 Task: Add Happy Egg Organic Free Range Large Grade A Brown Eggs to the cart.
Action: Mouse moved to (53, 309)
Screenshot: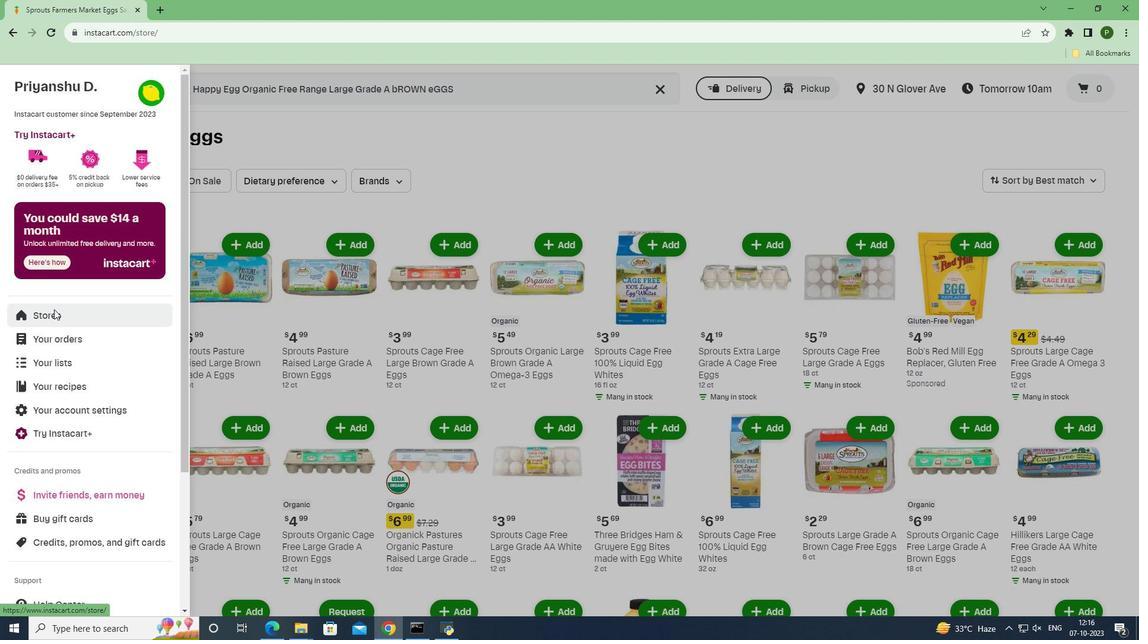 
Action: Mouse pressed left at (53, 309)
Screenshot: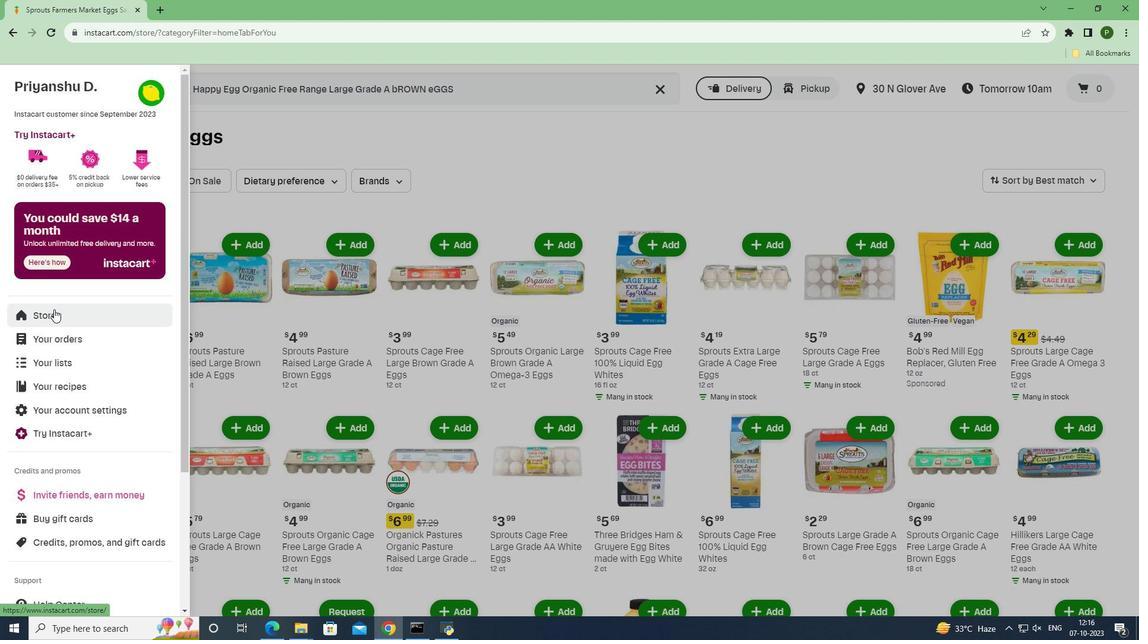
Action: Mouse moved to (268, 140)
Screenshot: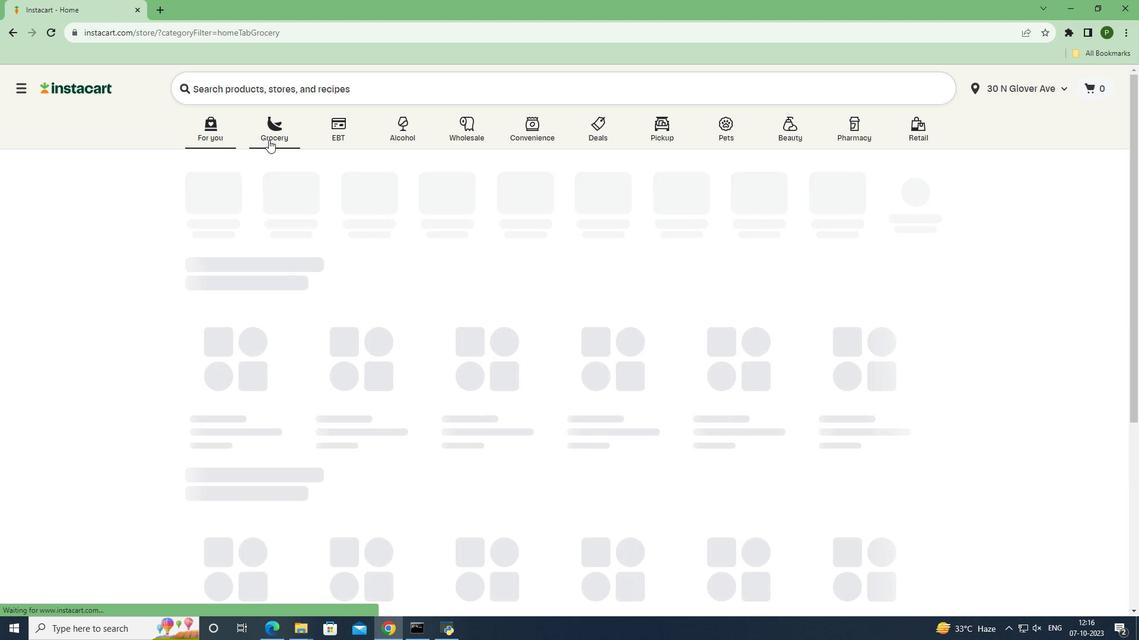 
Action: Mouse pressed left at (268, 140)
Screenshot: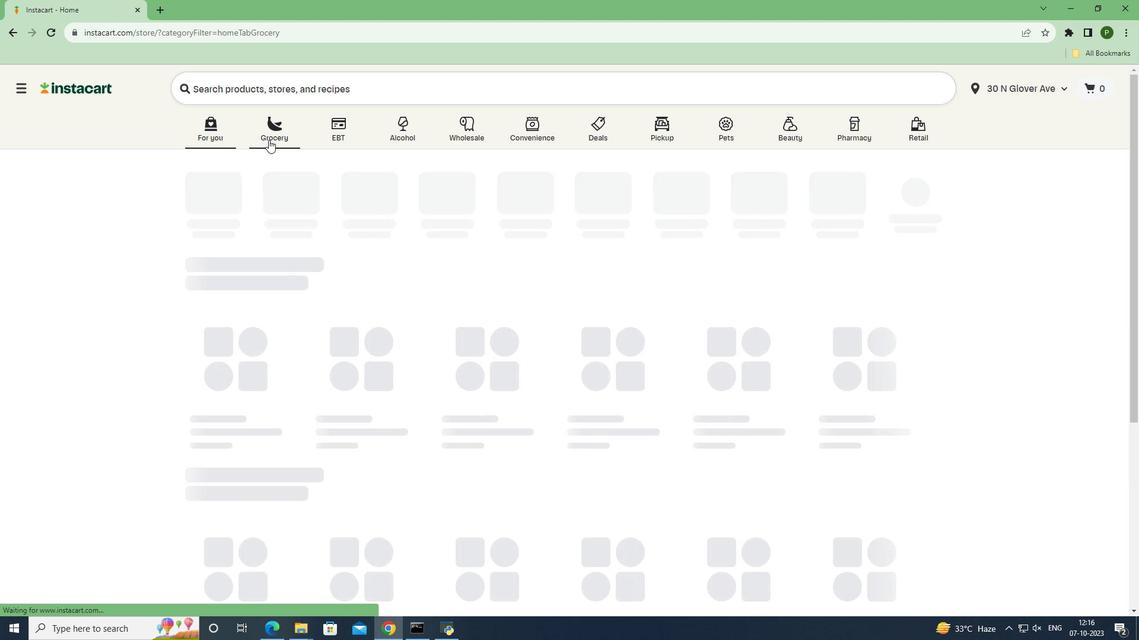 
Action: Mouse moved to (465, 272)
Screenshot: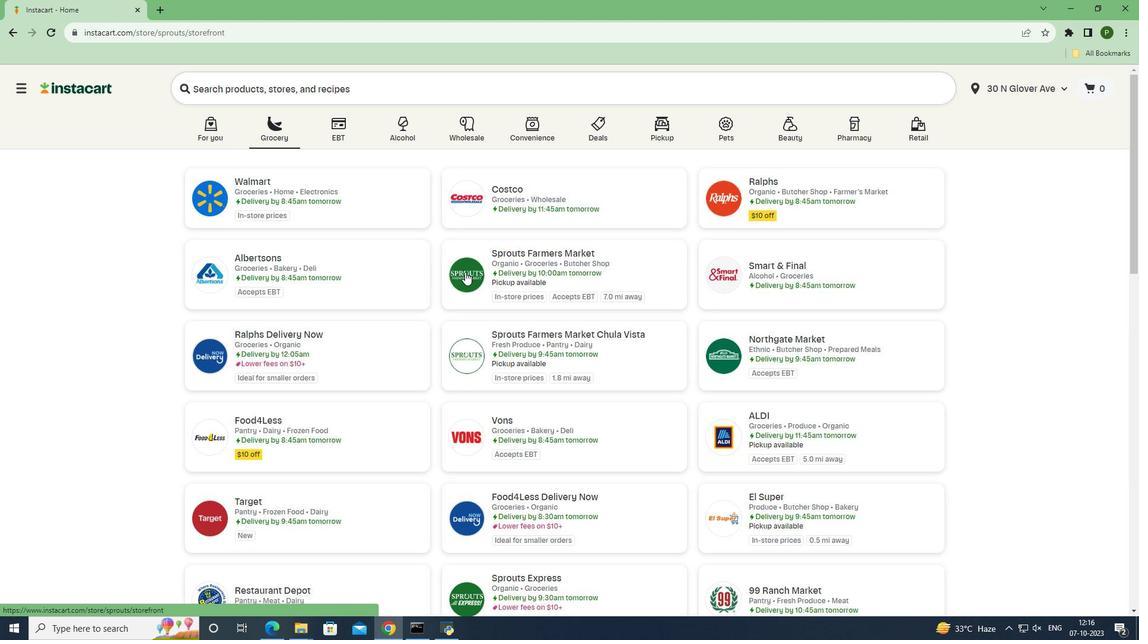 
Action: Mouse pressed left at (465, 272)
Screenshot: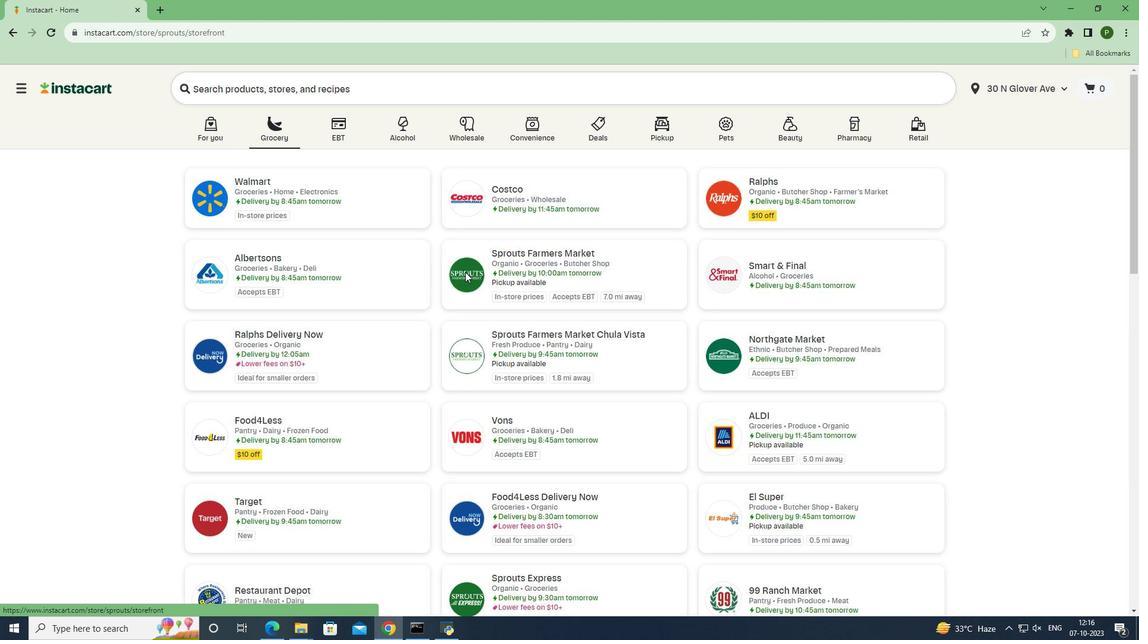 
Action: Mouse moved to (104, 383)
Screenshot: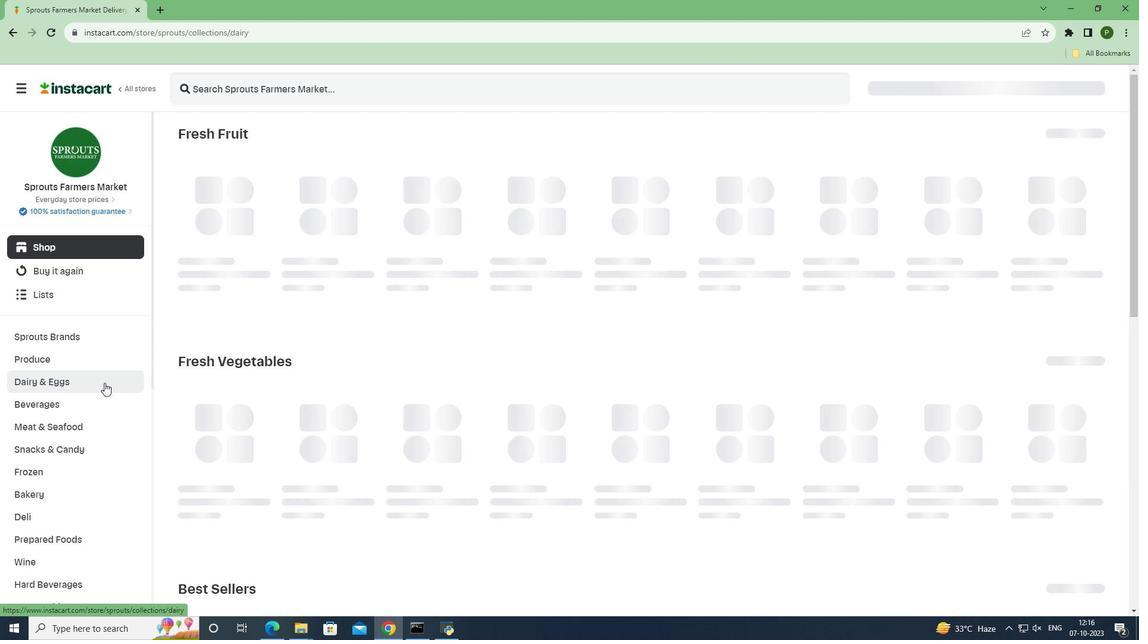 
Action: Mouse pressed left at (104, 383)
Screenshot: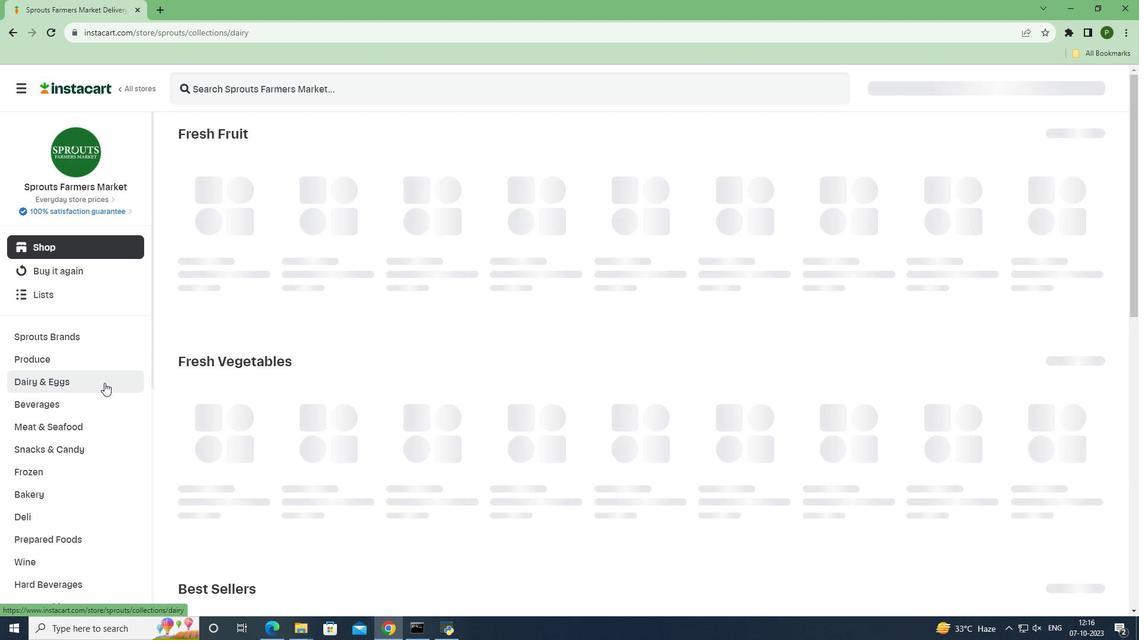 
Action: Mouse moved to (72, 448)
Screenshot: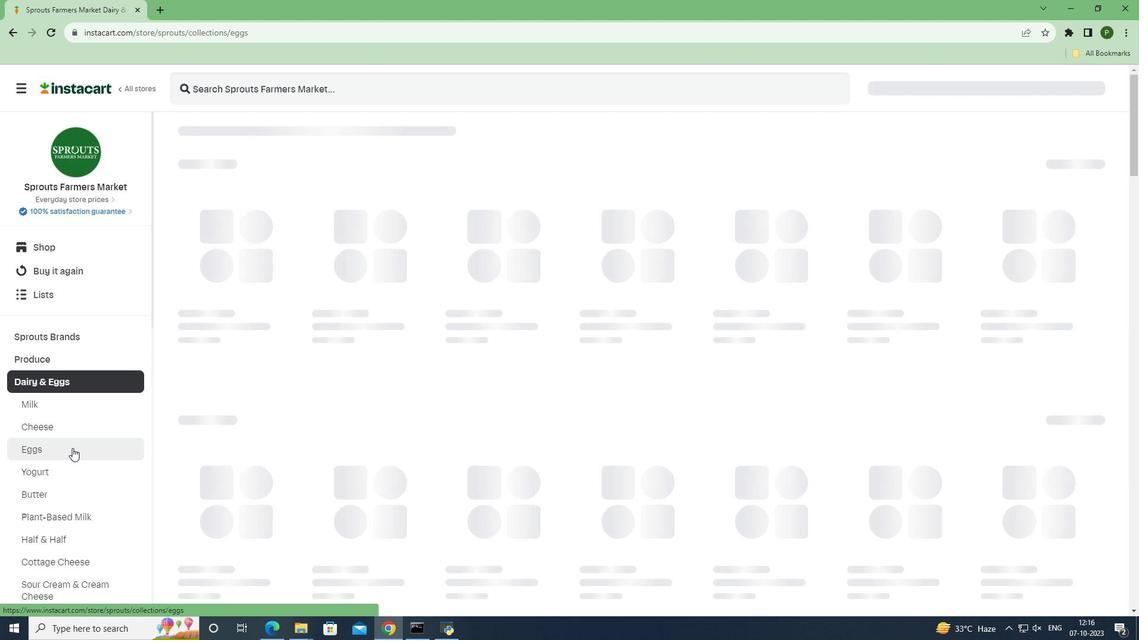 
Action: Mouse pressed left at (72, 448)
Screenshot: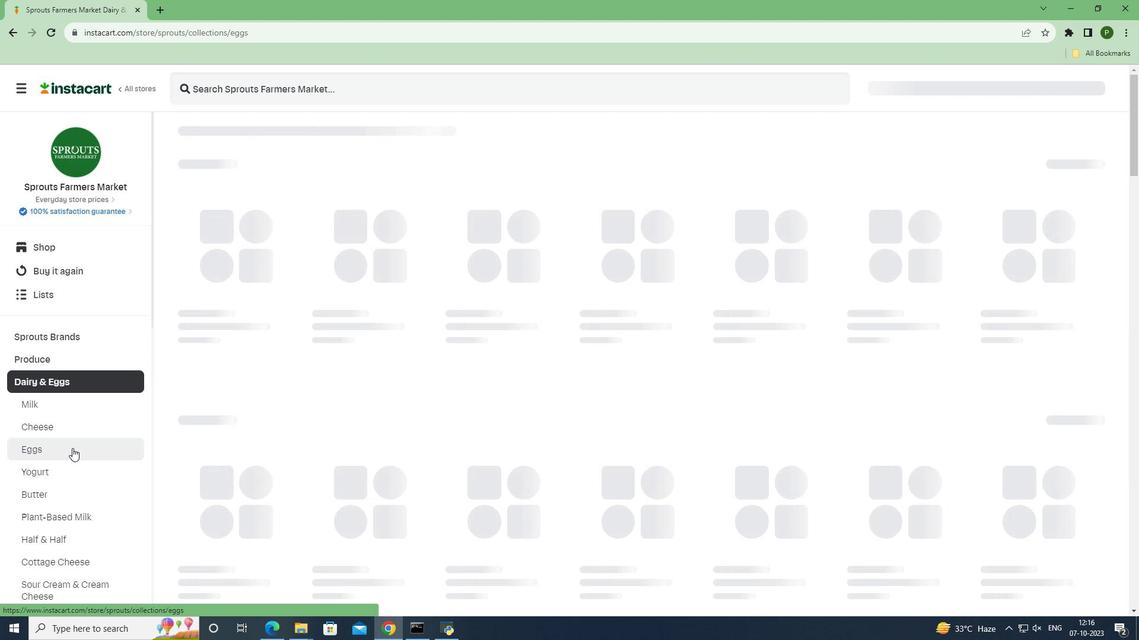 
Action: Mouse moved to (238, 83)
Screenshot: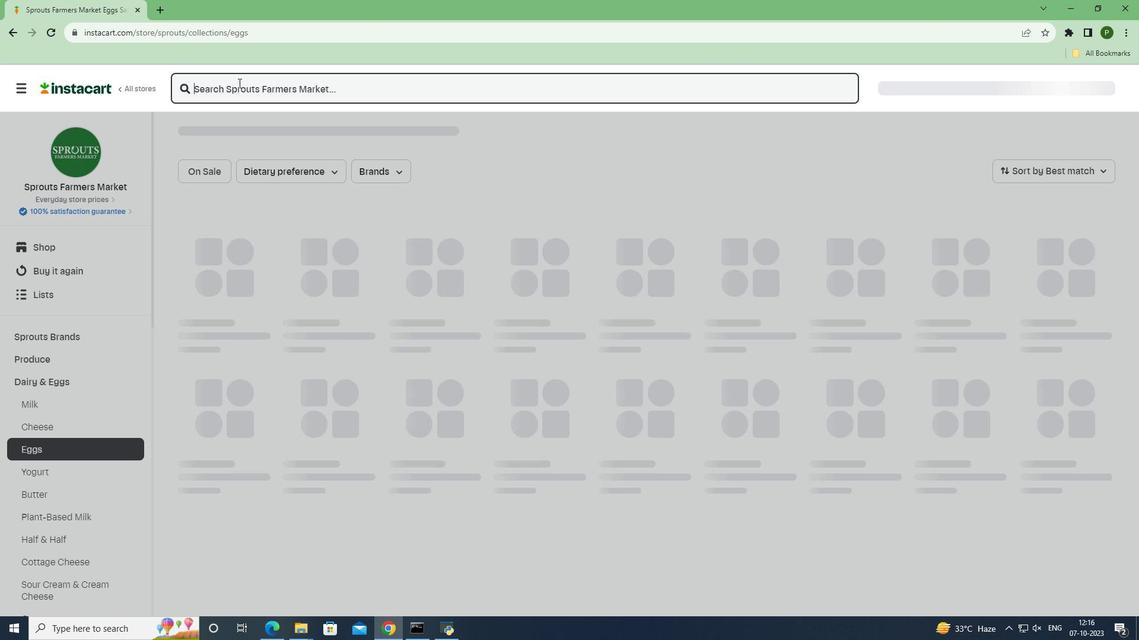 
Action: Mouse pressed left at (238, 83)
Screenshot: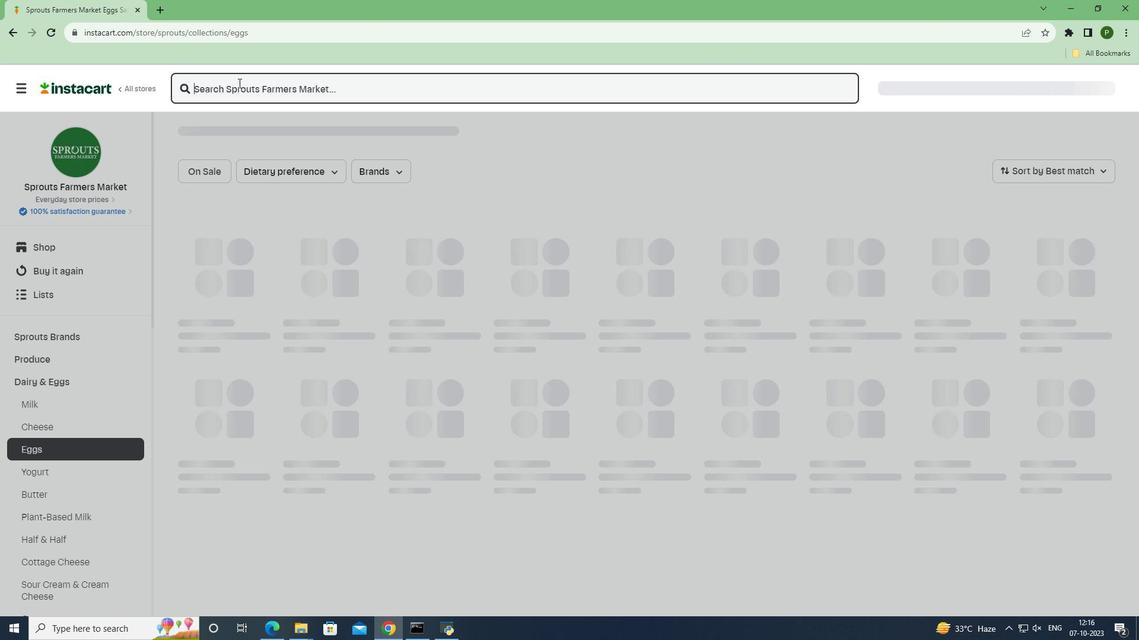 
Action: Key pressed <Key.caps_lock><Key.caps_lock>h<Key.caps_lock>APPY<Key.space><Key.caps_lock>e<Key.caps_lock>GGS<Key.backspace><Key.space><Key.caps_lock>o<Key.caps_lock>RGANIC<Key.space><Key.caps_lock>f<Key.caps_lock>REE<Key.space><Key.caps_lock>r<Key.caps_lock>ANGE<Key.space><Key.caps_lock>l<Key.caps_lock>ARGE<Key.space><Key.caps_lock>g<Key.caps_lock>RADE<Key.space><Key.caps_lock>a<Key.space>b<Key.caps_lock>ROWN<Key.space><Key.caps_lock>e<Key.caps_lock>GGS<Key.space><Key.enter>
Screenshot: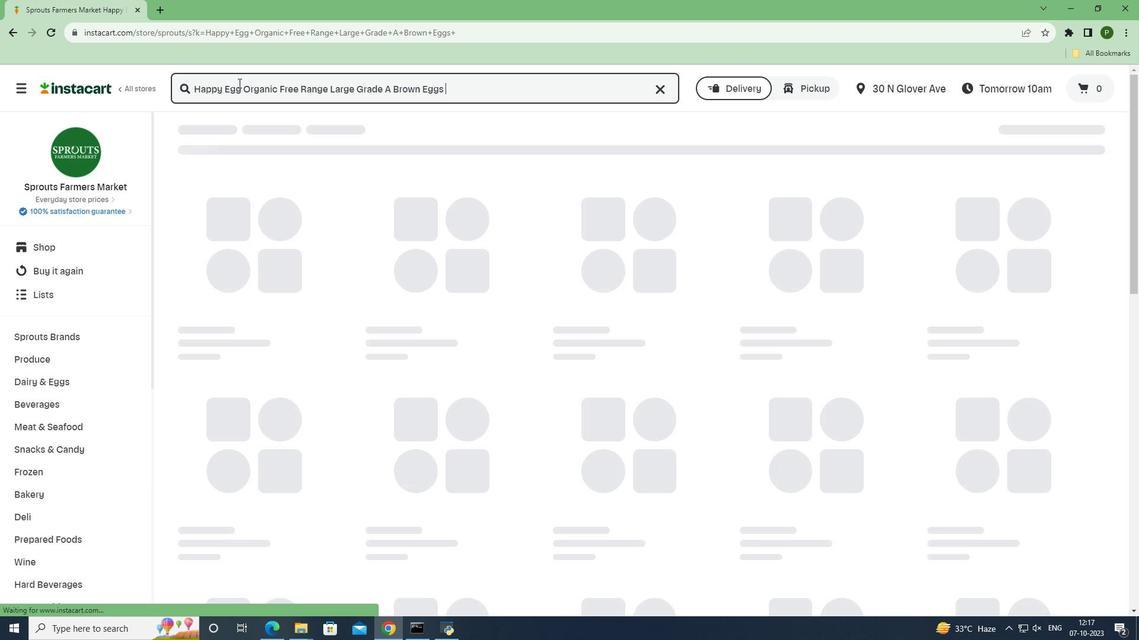 
Action: Mouse moved to (333, 217)
Screenshot: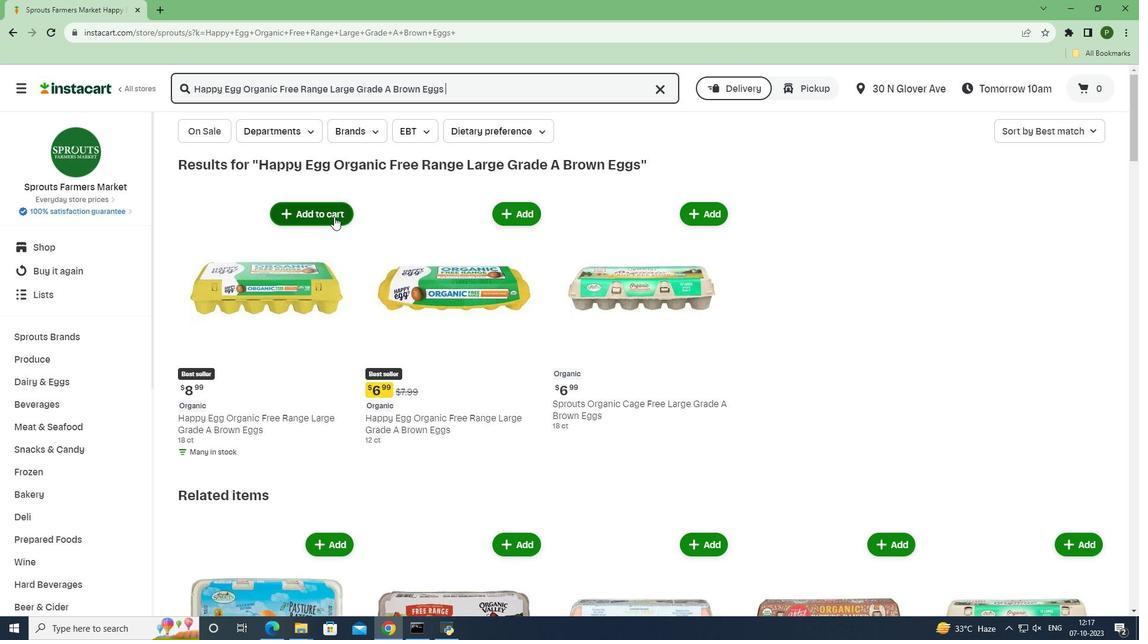 
Action: Mouse pressed left at (333, 217)
Screenshot: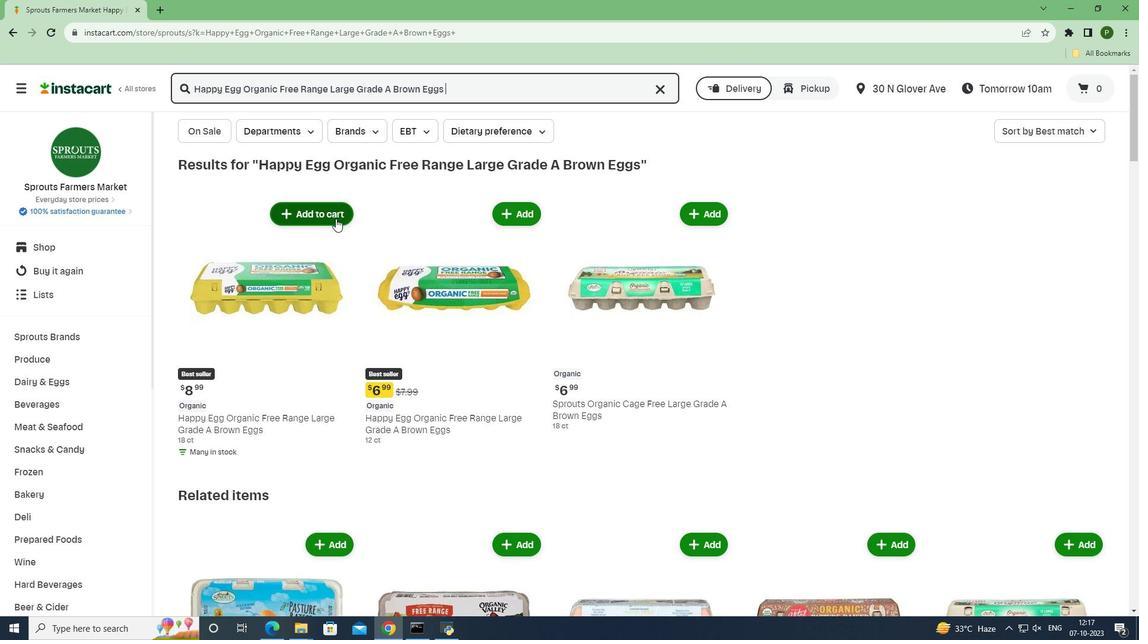 
Action: Mouse moved to (358, 240)
Screenshot: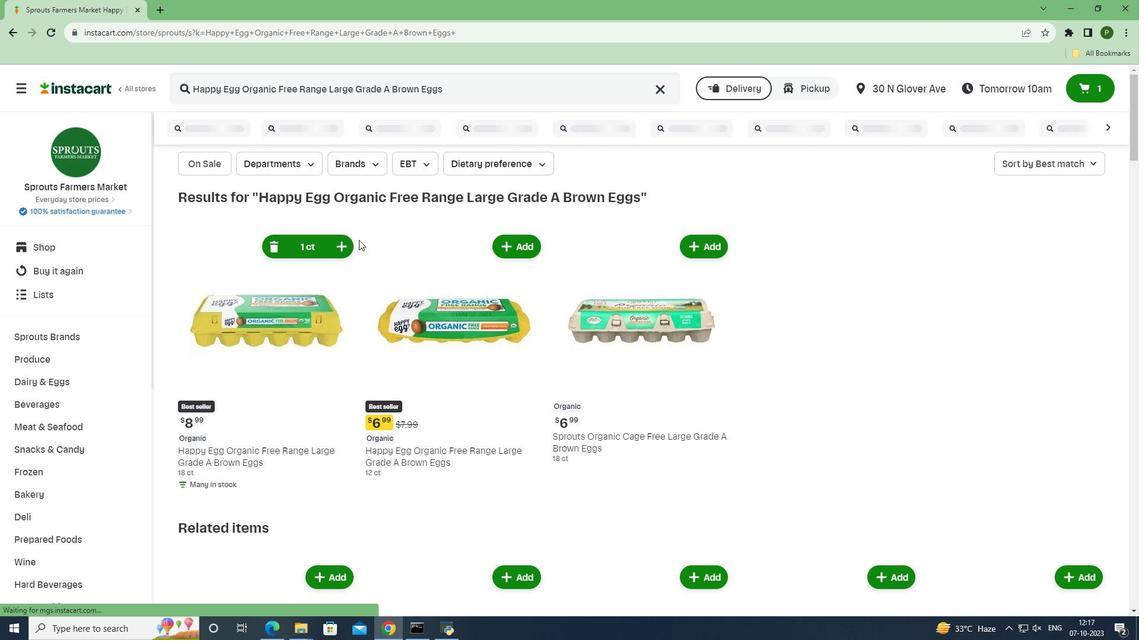 
